 Task: Use the audio channel remapper to remap the "Center" to "Rear Center".
Action: Mouse moved to (104, 13)
Screenshot: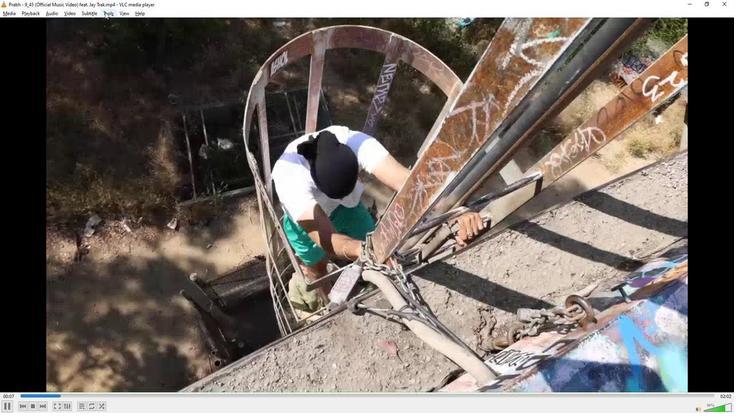 
Action: Mouse pressed left at (104, 13)
Screenshot: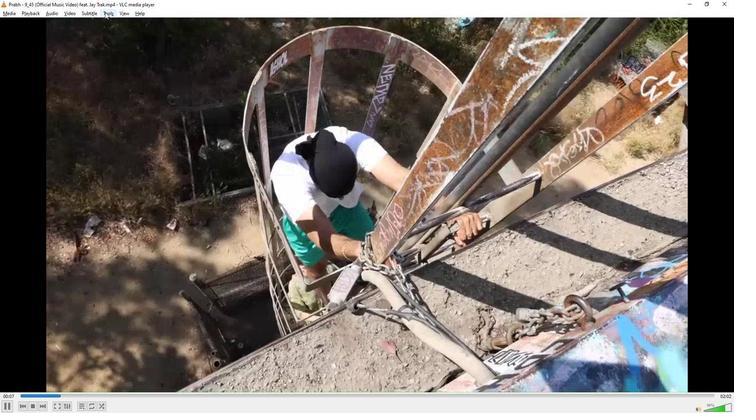
Action: Mouse moved to (122, 103)
Screenshot: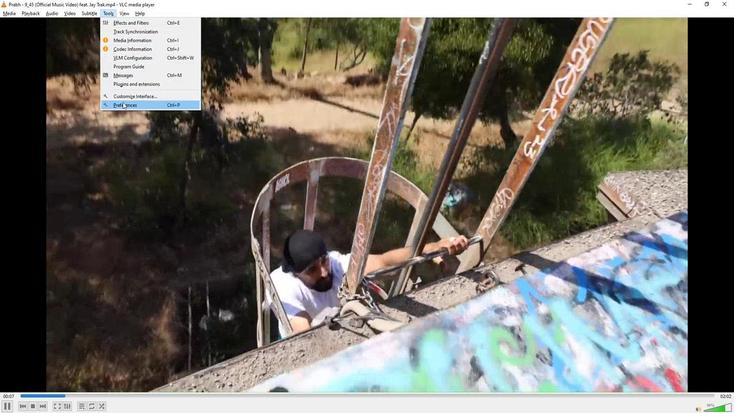 
Action: Mouse pressed left at (122, 103)
Screenshot: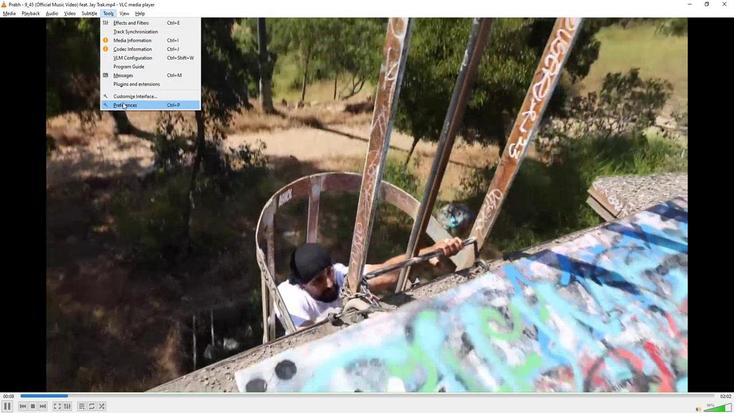 
Action: Mouse moved to (211, 312)
Screenshot: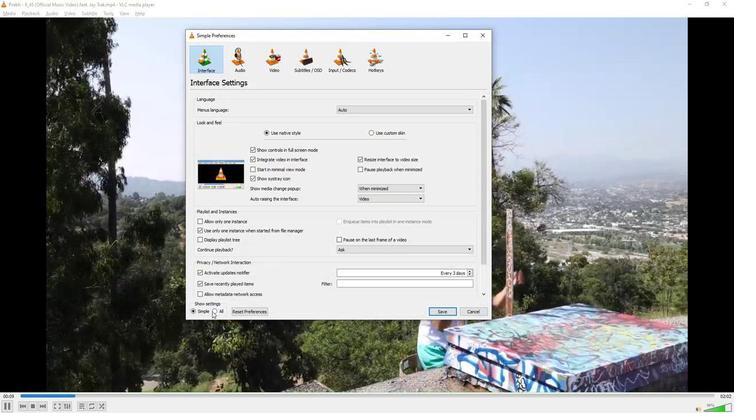 
Action: Mouse pressed left at (211, 312)
Screenshot: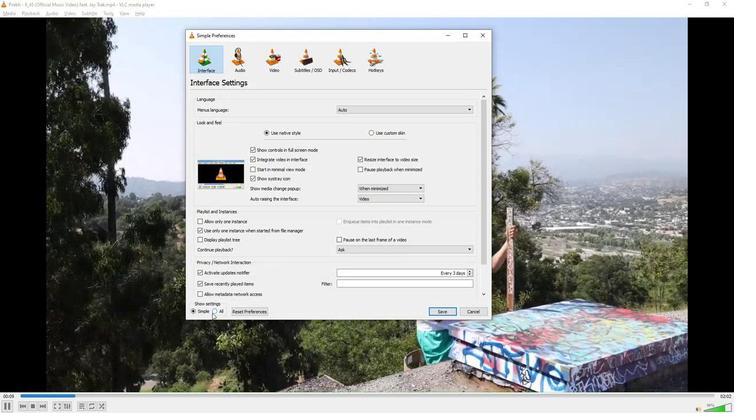 
Action: Mouse moved to (202, 138)
Screenshot: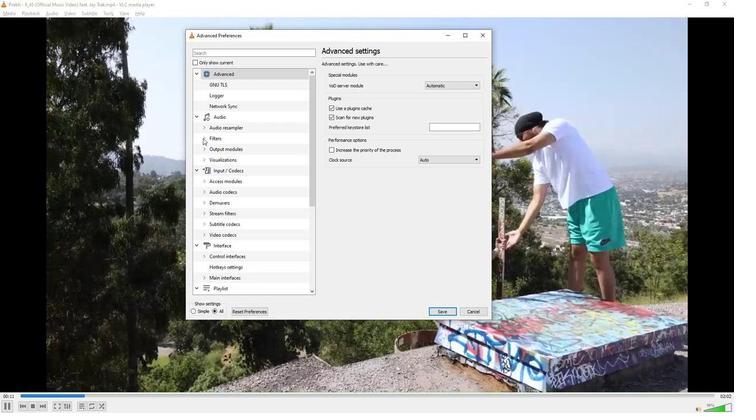 
Action: Mouse pressed left at (202, 138)
Screenshot: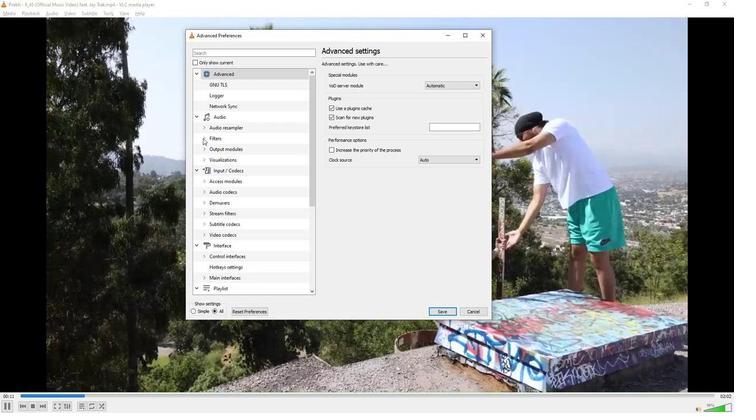 
Action: Mouse moved to (220, 246)
Screenshot: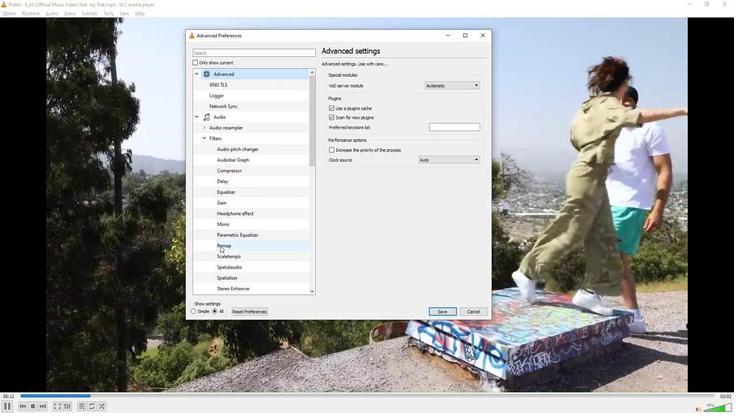 
Action: Mouse pressed left at (220, 246)
Screenshot: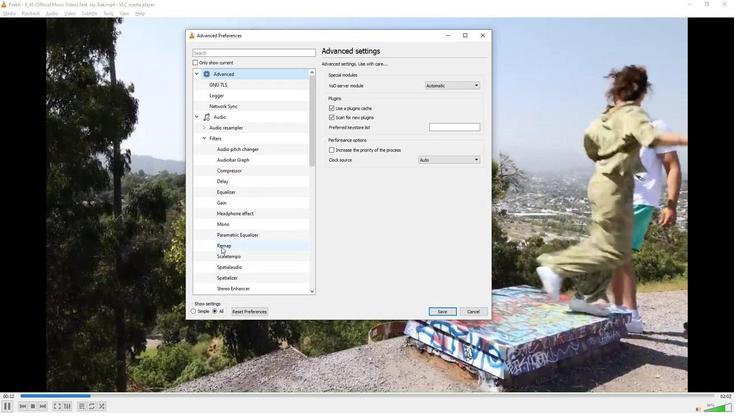 
Action: Mouse moved to (453, 88)
Screenshot: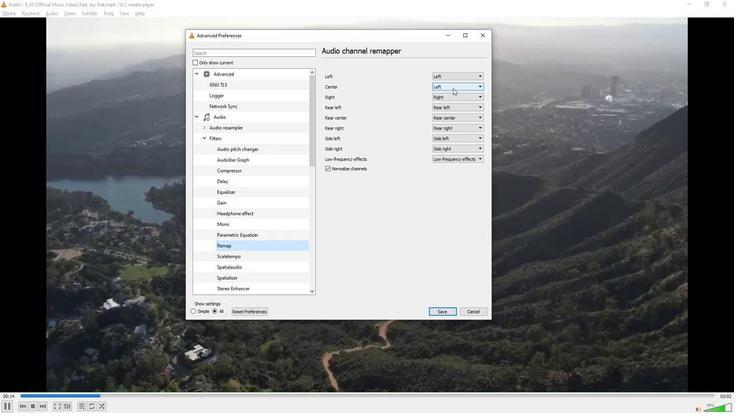 
Action: Mouse pressed left at (453, 88)
Screenshot: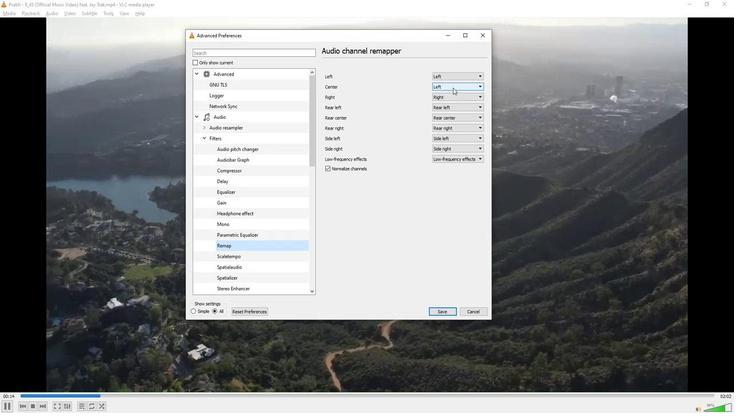 
Action: Mouse moved to (452, 113)
Screenshot: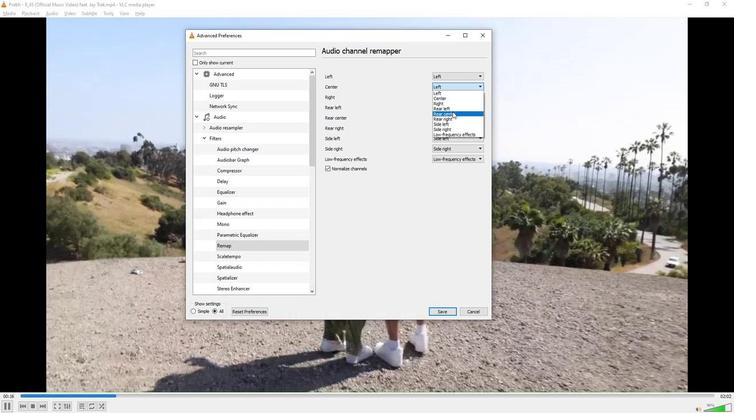 
Action: Mouse pressed left at (452, 113)
Screenshot: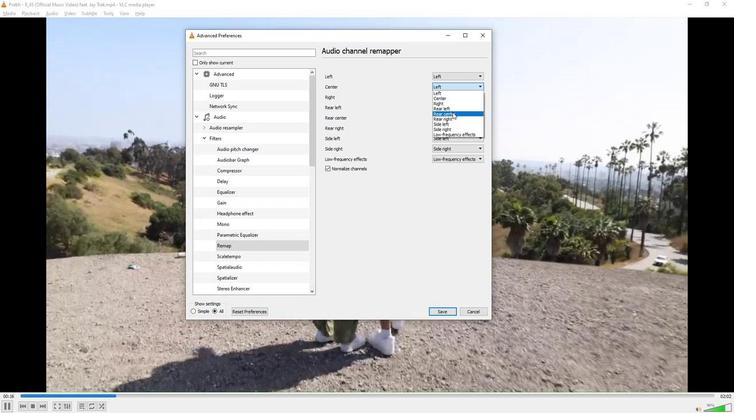 
Action: Mouse moved to (395, 212)
Screenshot: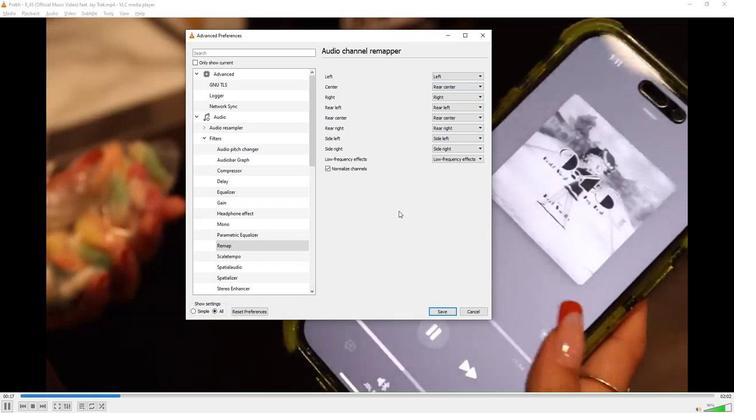 
